 Task: Set text line limit of 30 in the notebook.
Action: Mouse moved to (18, 643)
Screenshot: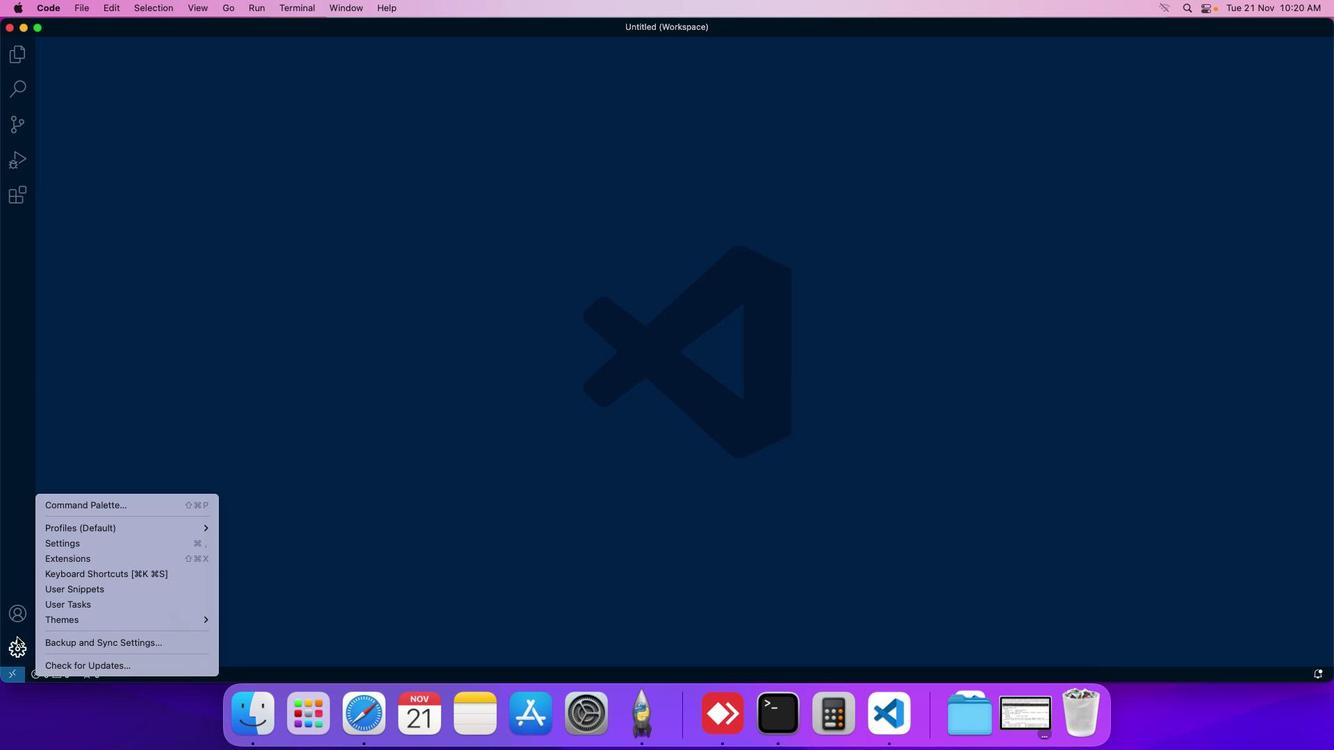 
Action: Mouse pressed left at (18, 643)
Screenshot: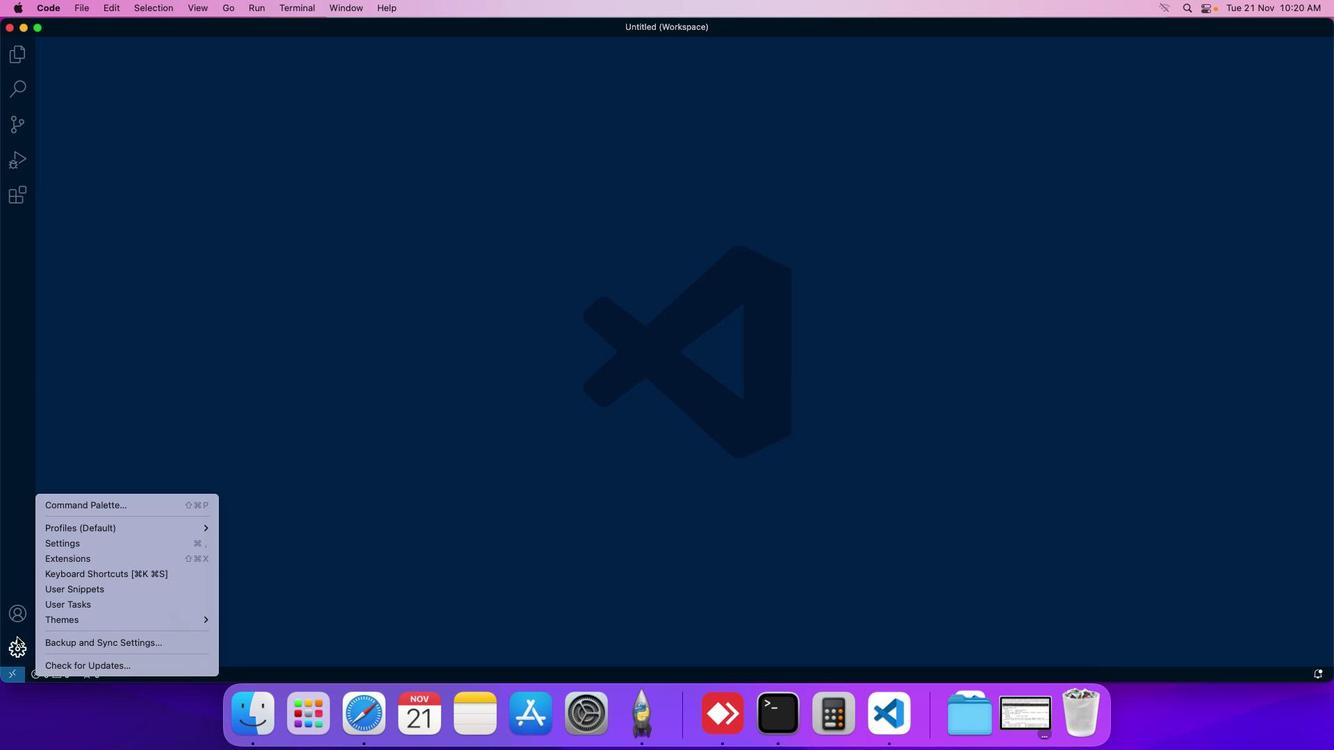 
Action: Mouse moved to (69, 547)
Screenshot: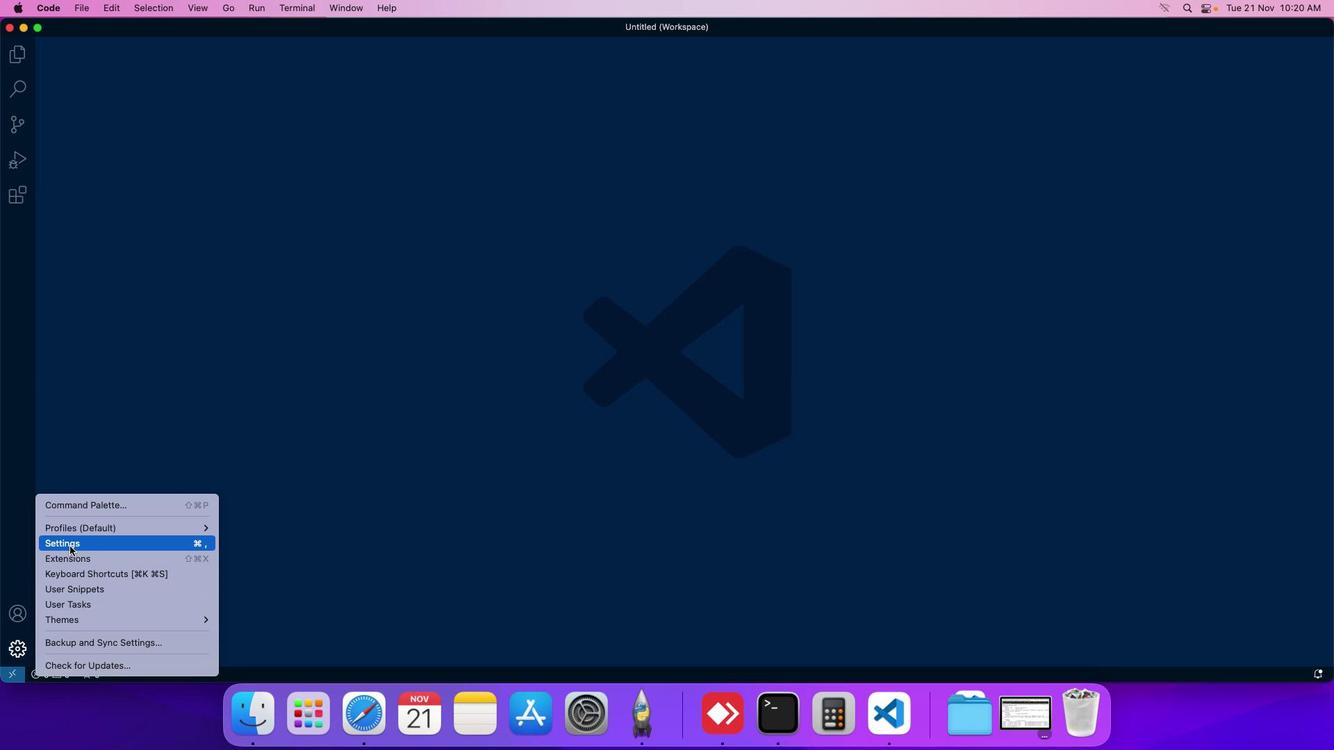 
Action: Mouse pressed left at (69, 547)
Screenshot: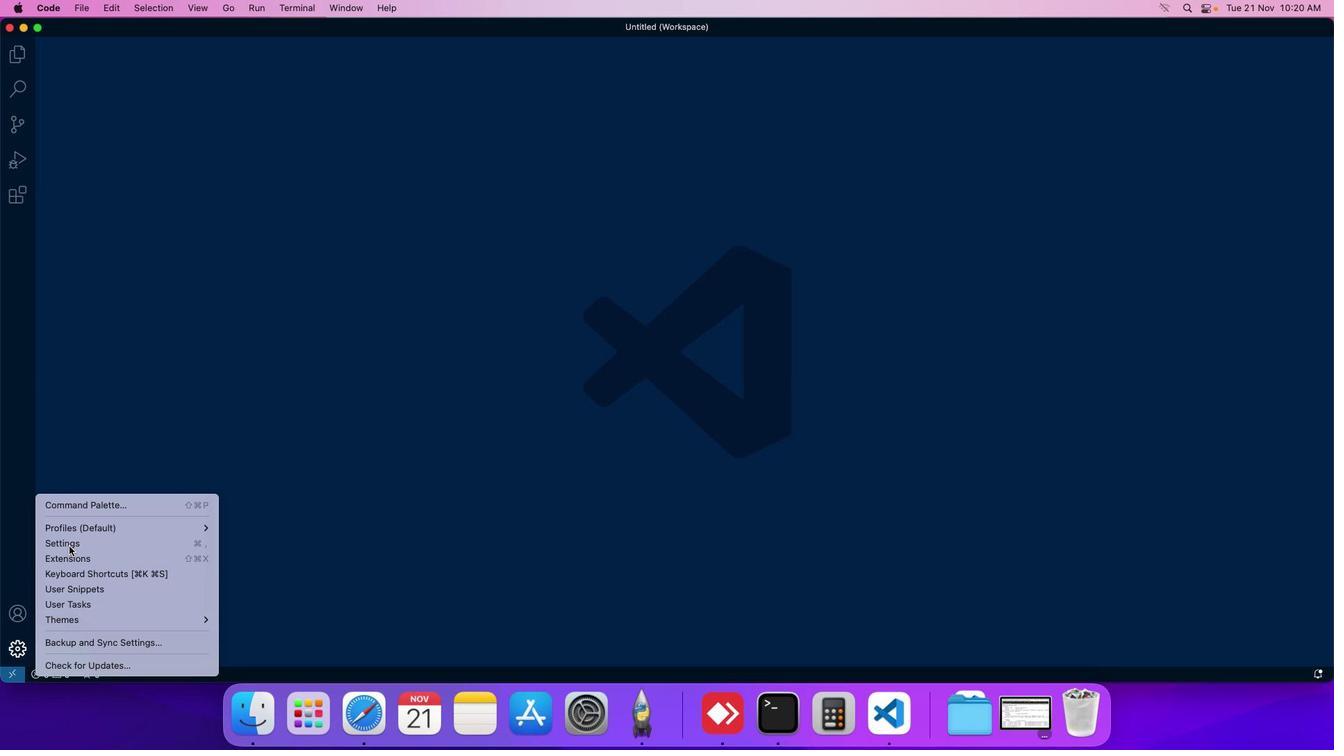 
Action: Mouse moved to (308, 120)
Screenshot: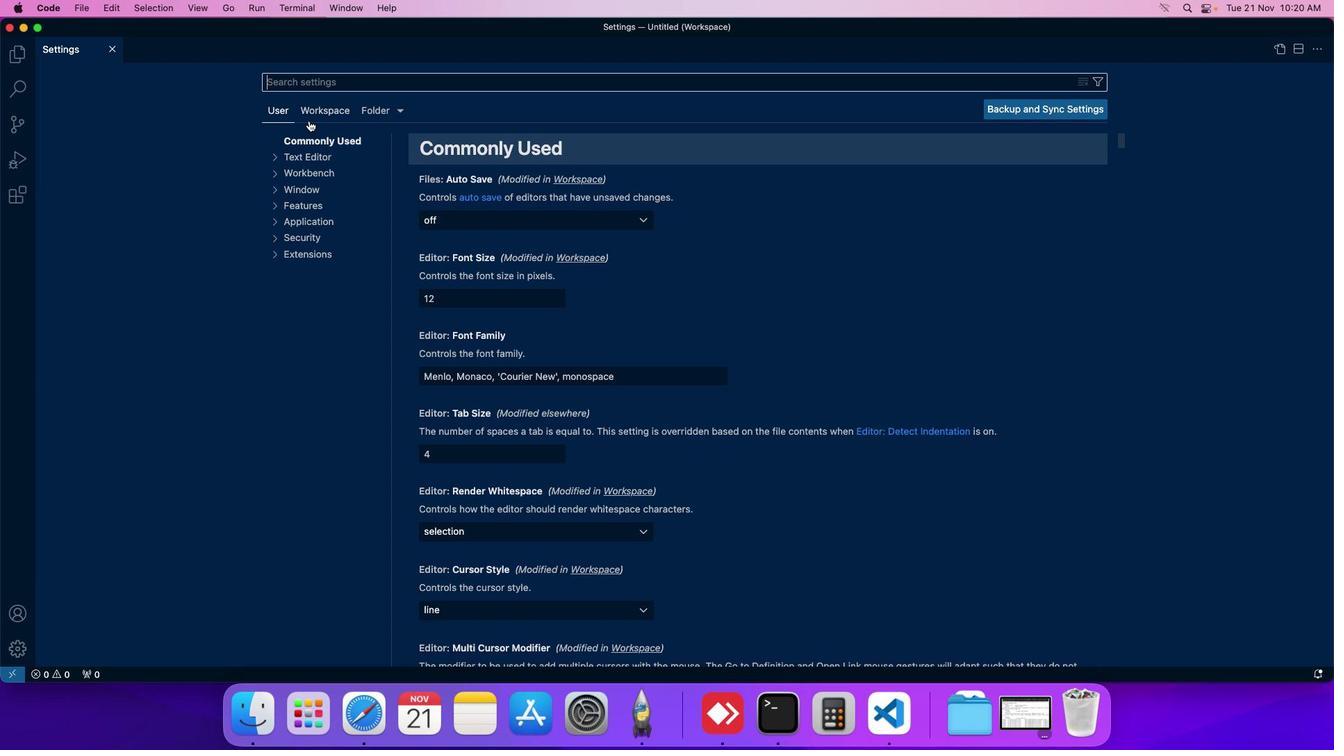 
Action: Mouse pressed left at (308, 120)
Screenshot: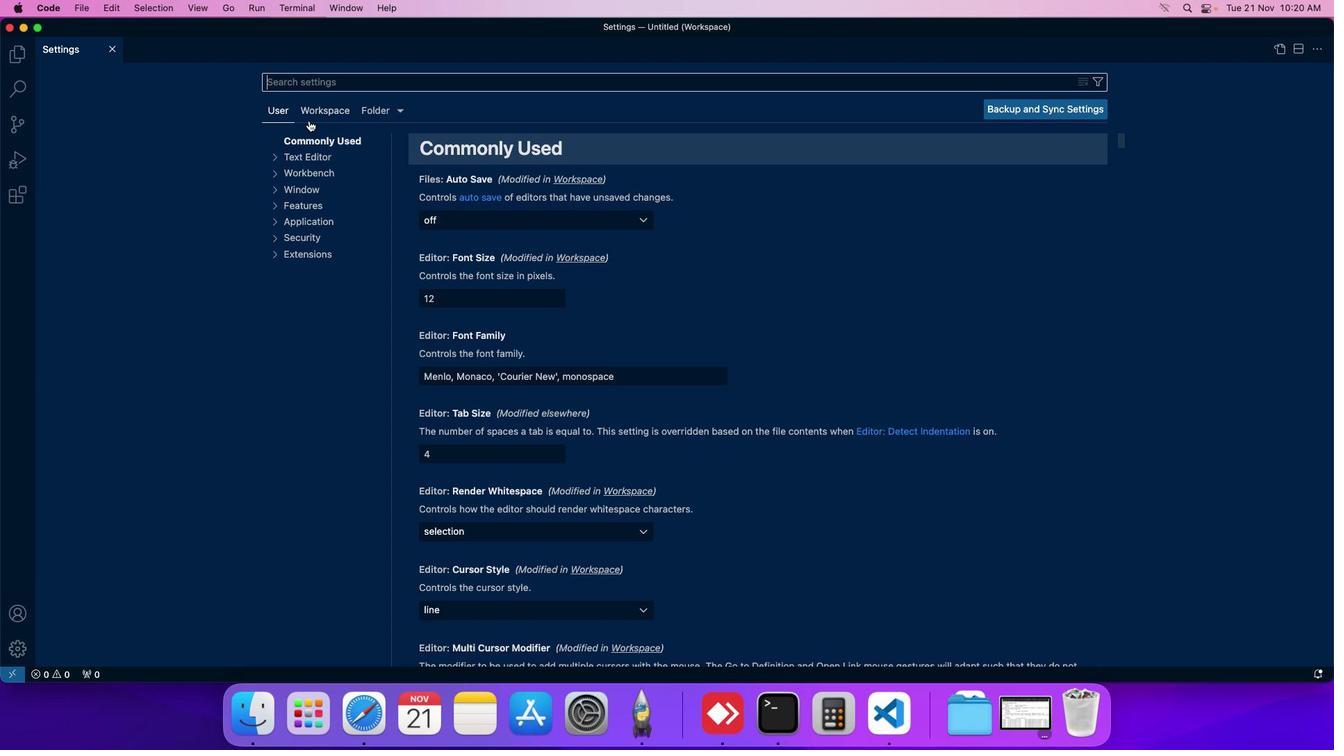 
Action: Mouse moved to (316, 205)
Screenshot: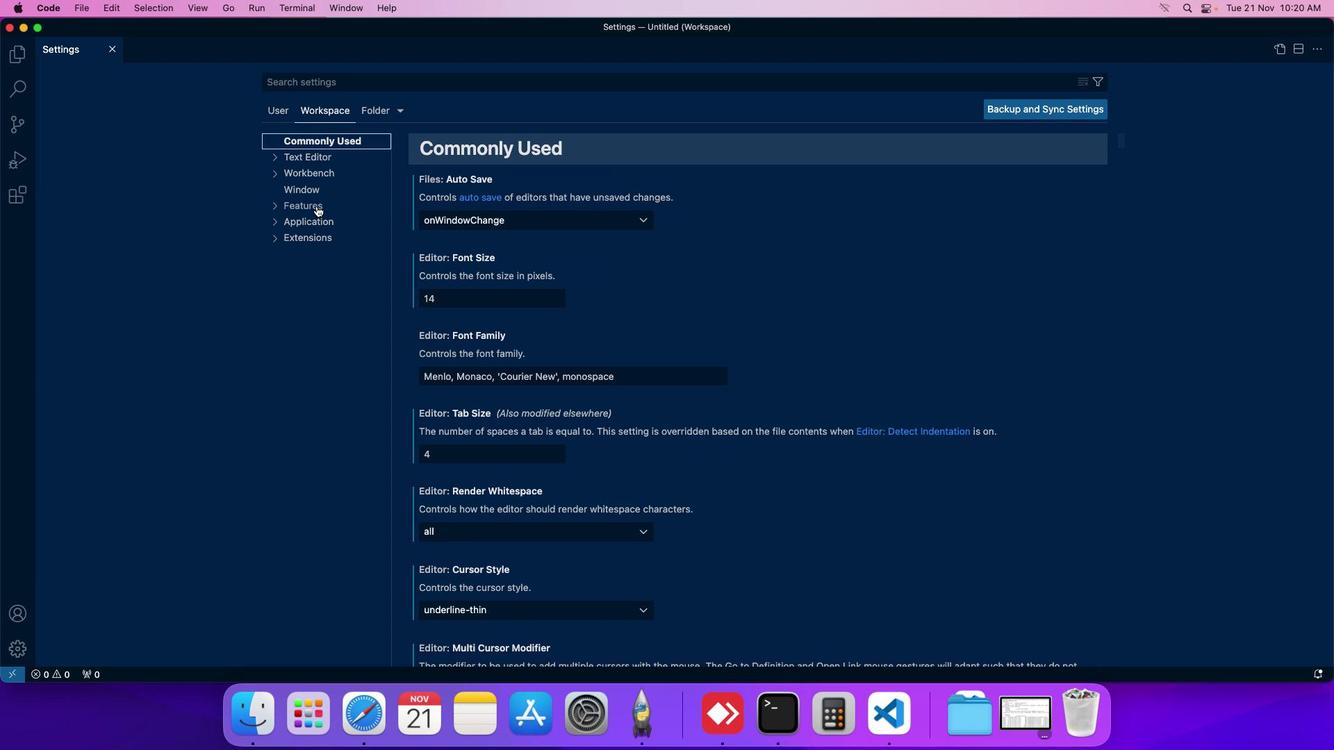
Action: Mouse pressed left at (316, 205)
Screenshot: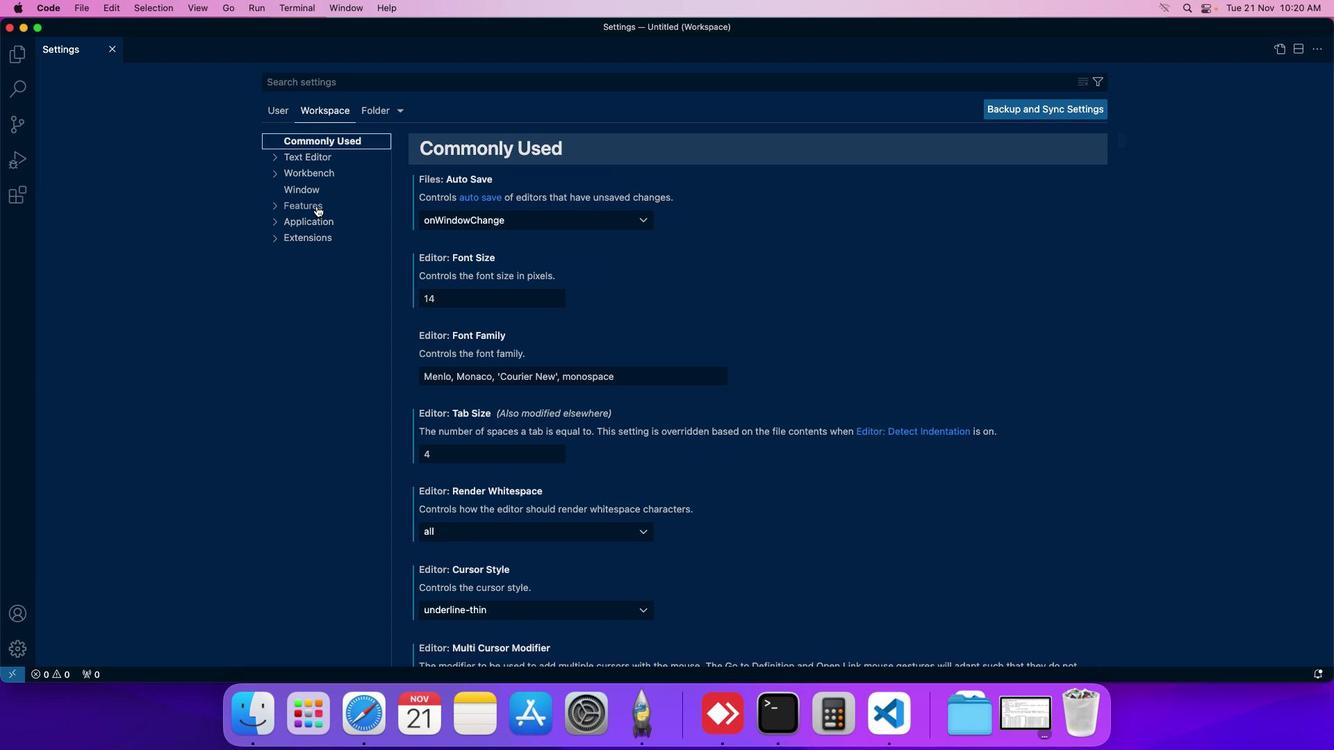 
Action: Mouse moved to (335, 448)
Screenshot: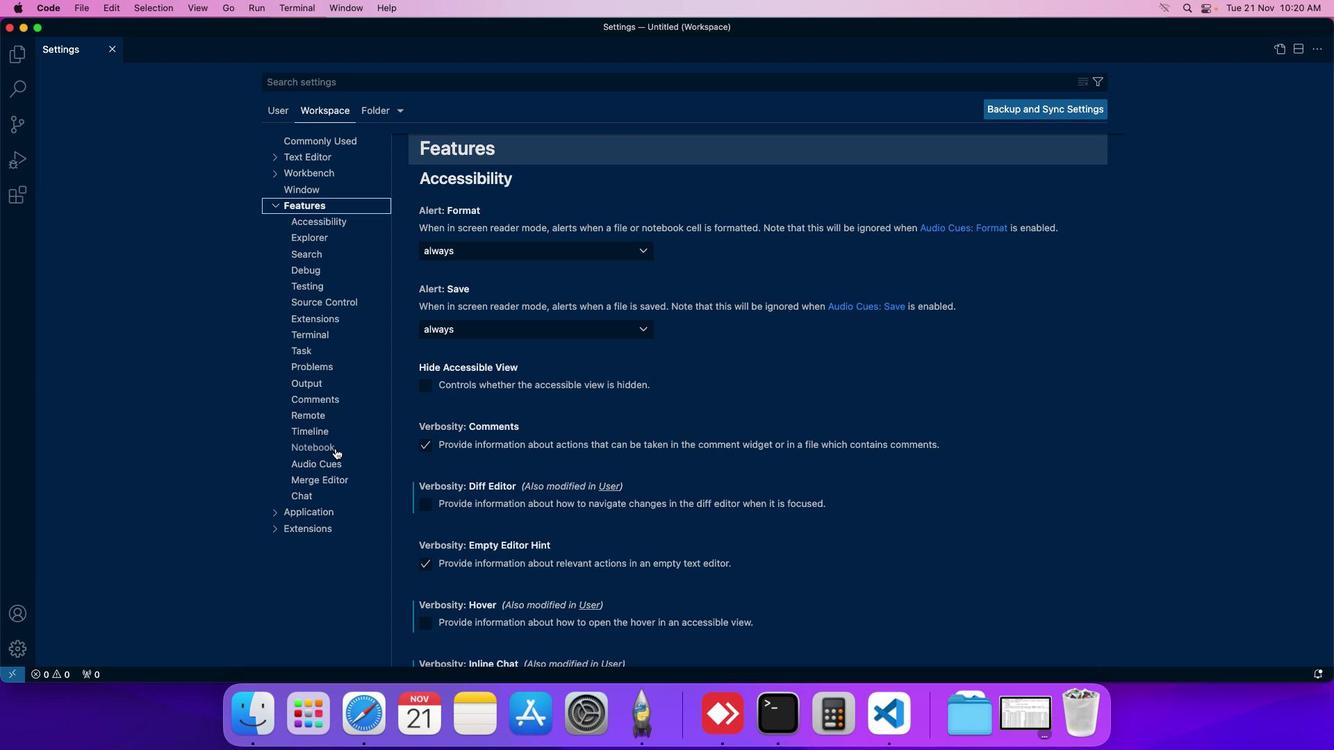 
Action: Mouse pressed left at (335, 448)
Screenshot: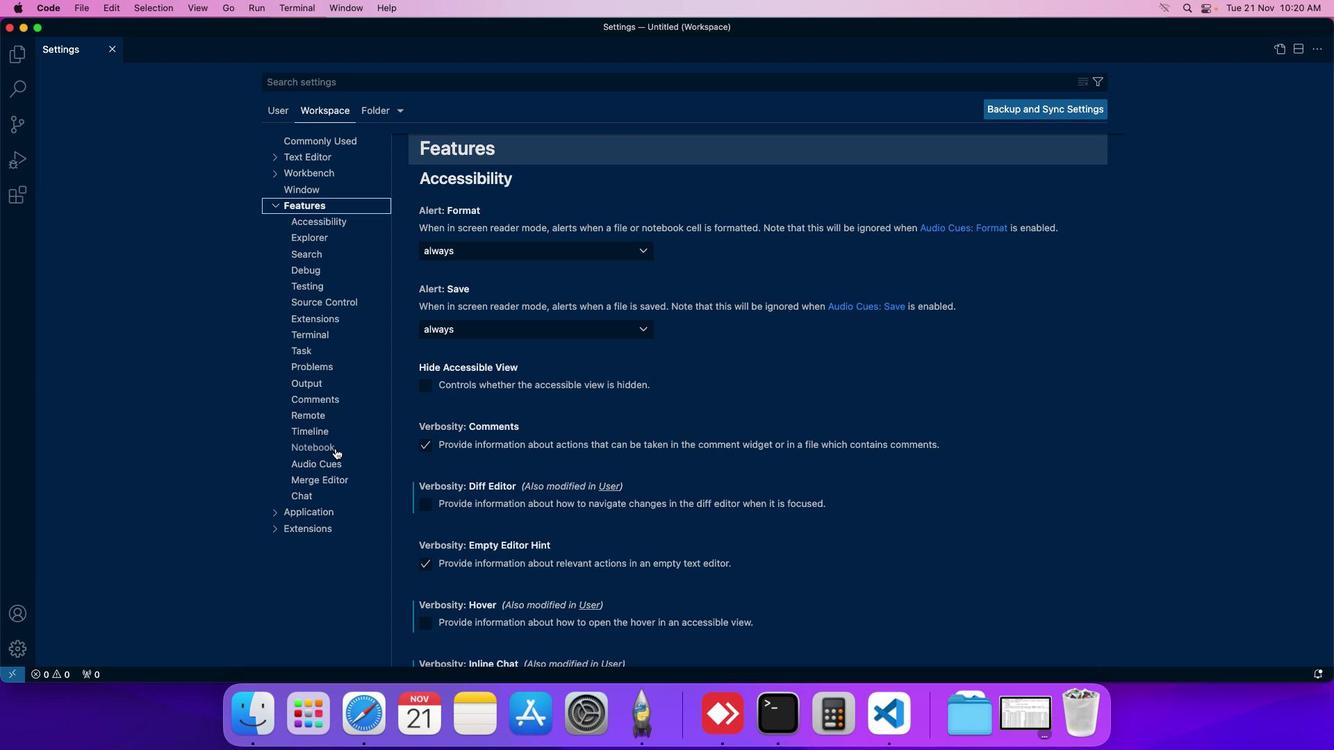
Action: Mouse moved to (510, 344)
Screenshot: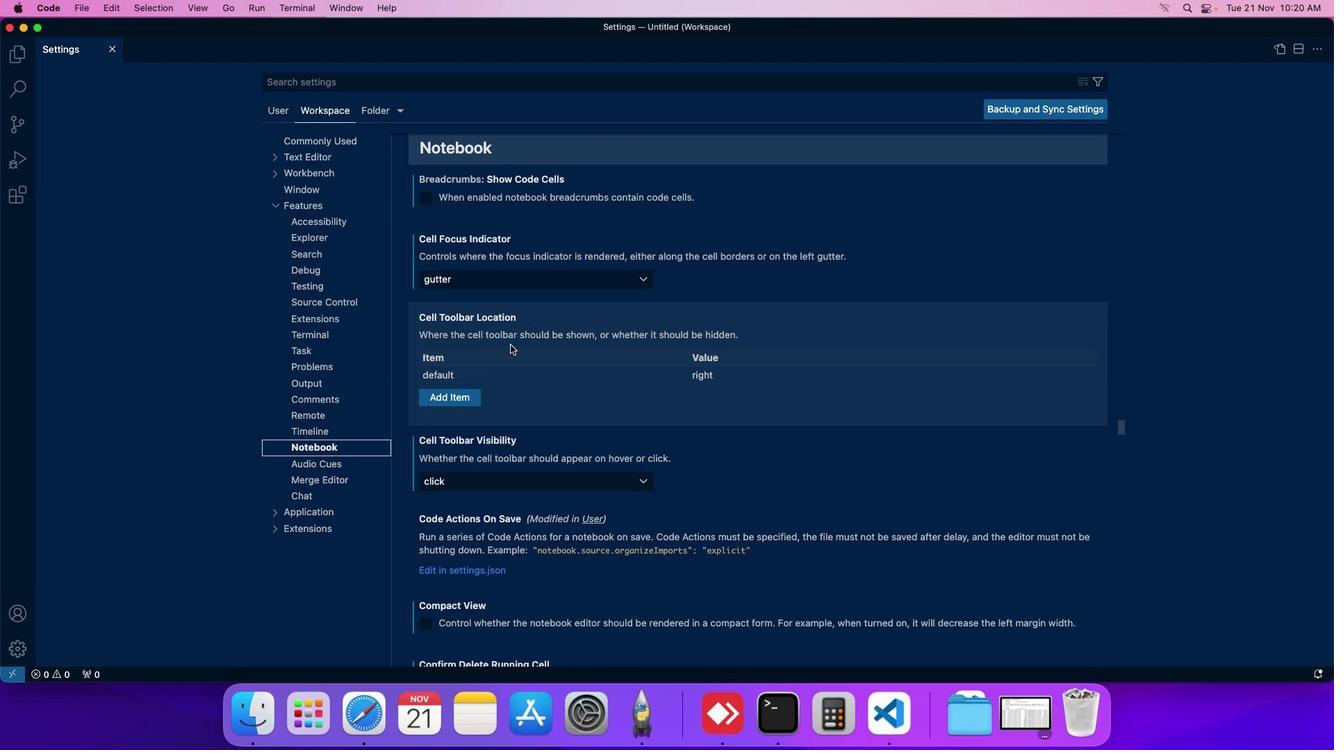 
Action: Mouse scrolled (510, 344) with delta (0, 0)
Screenshot: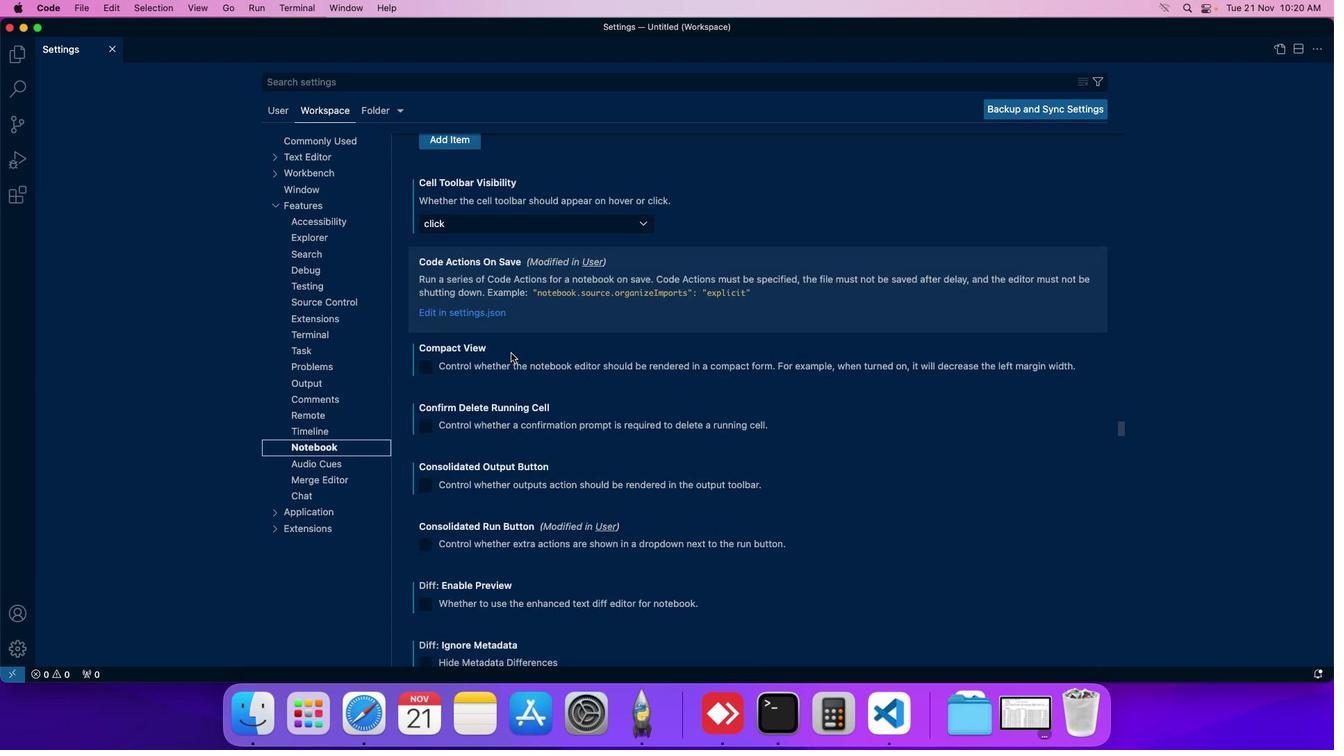
Action: Mouse moved to (511, 353)
Screenshot: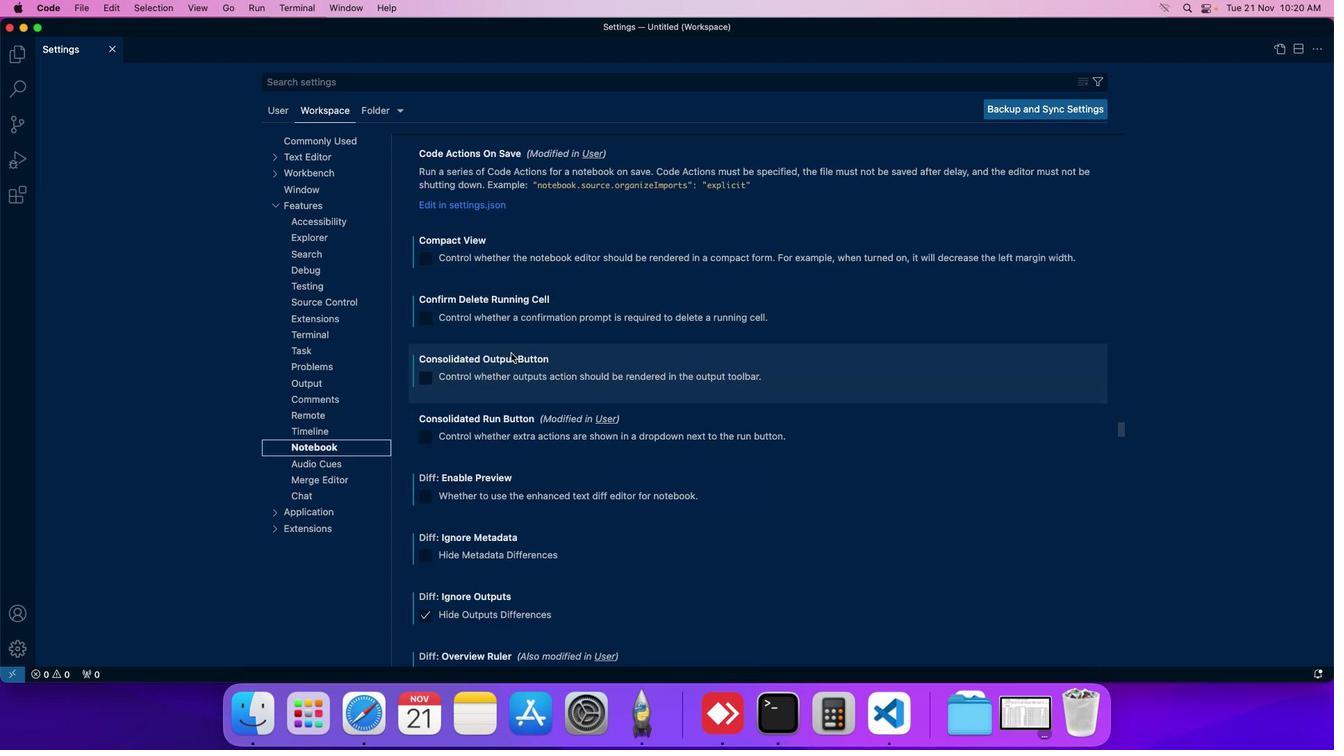 
Action: Mouse scrolled (511, 353) with delta (0, 0)
Screenshot: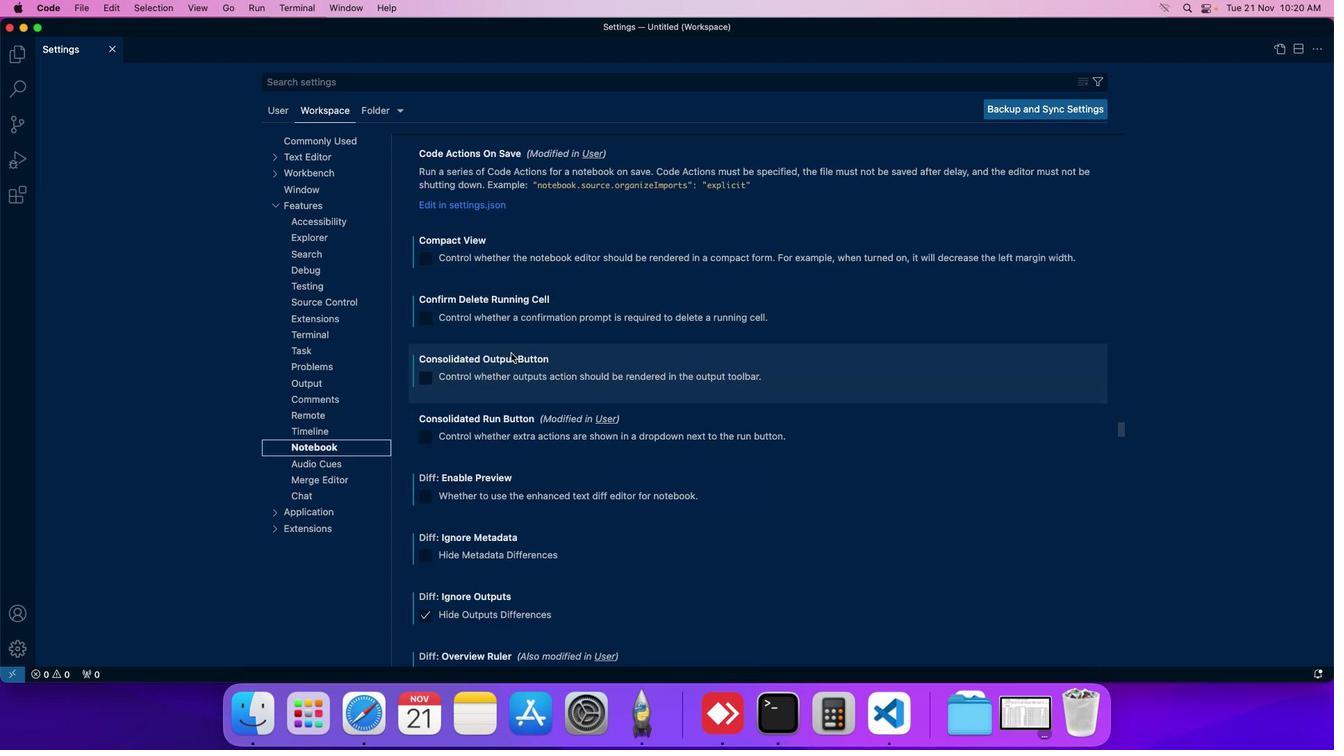 
Action: Mouse scrolled (511, 353) with delta (0, 0)
Screenshot: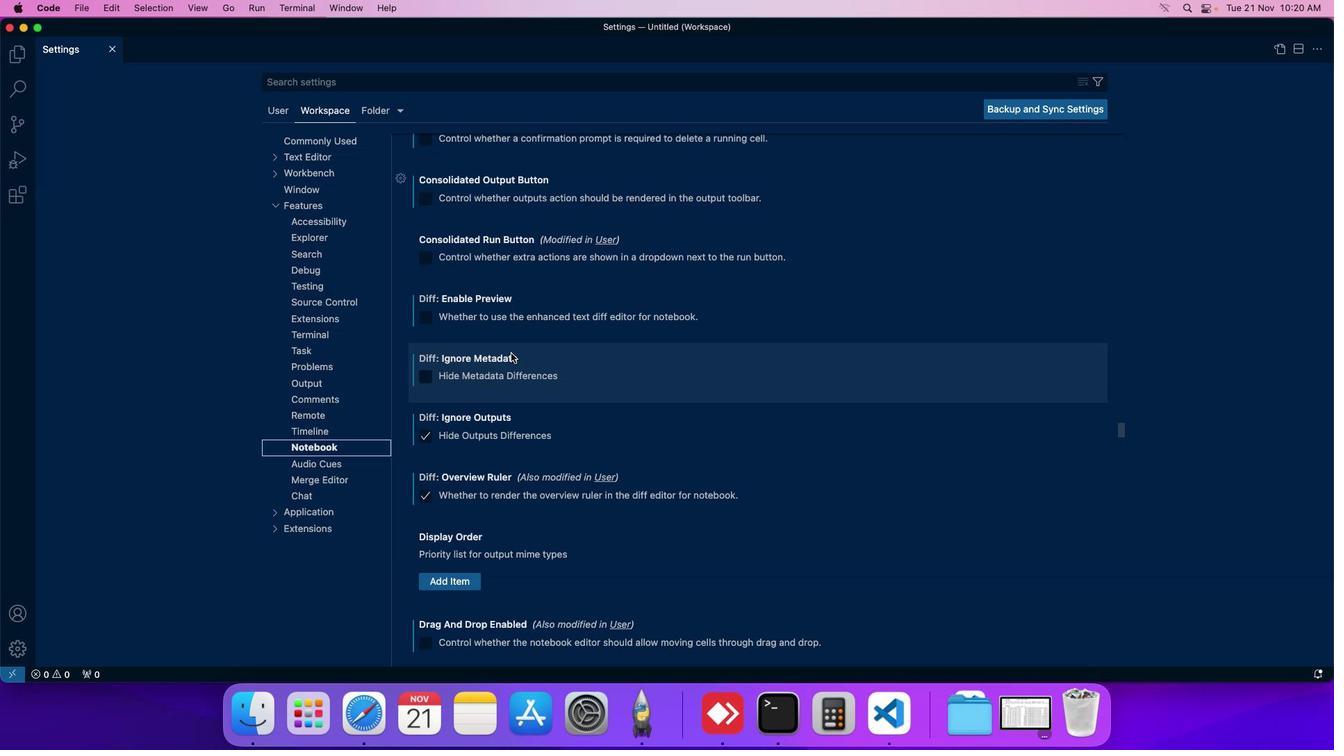 
Action: Mouse scrolled (511, 353) with delta (0, 0)
Screenshot: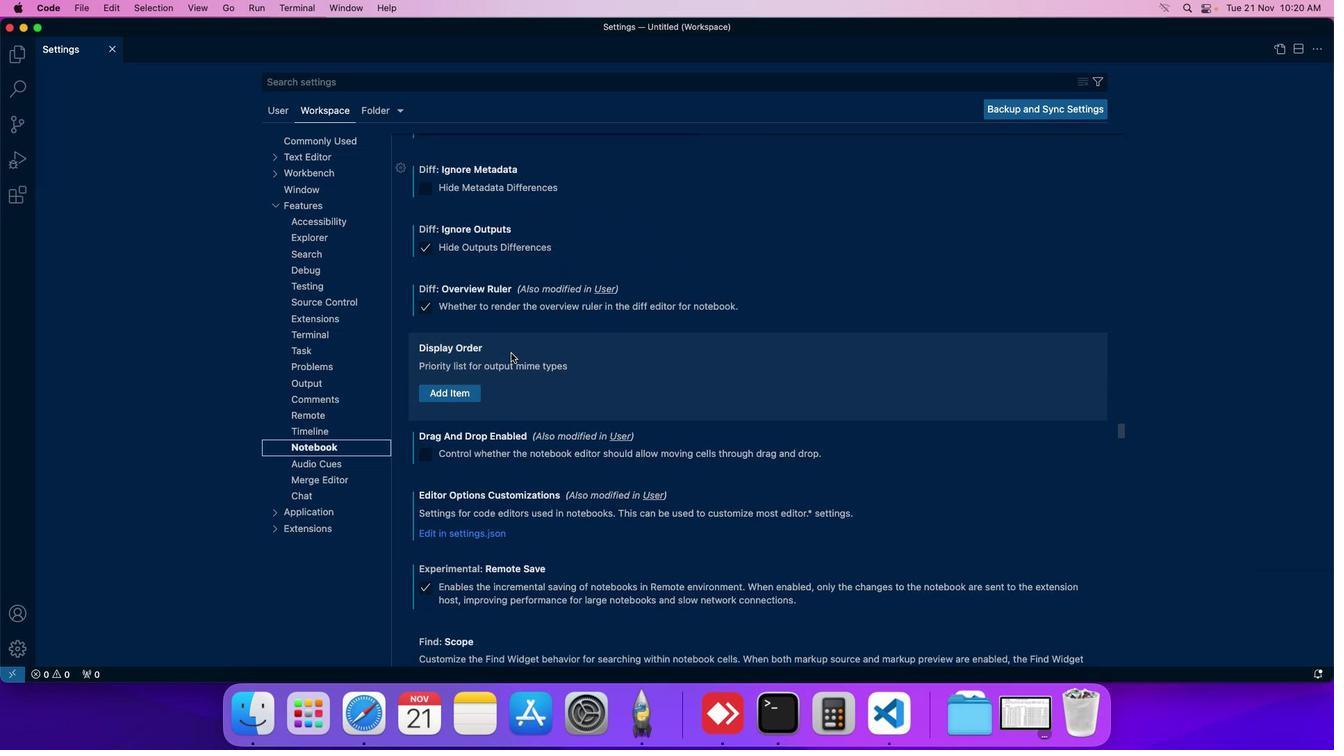
Action: Mouse scrolled (511, 353) with delta (0, 0)
Screenshot: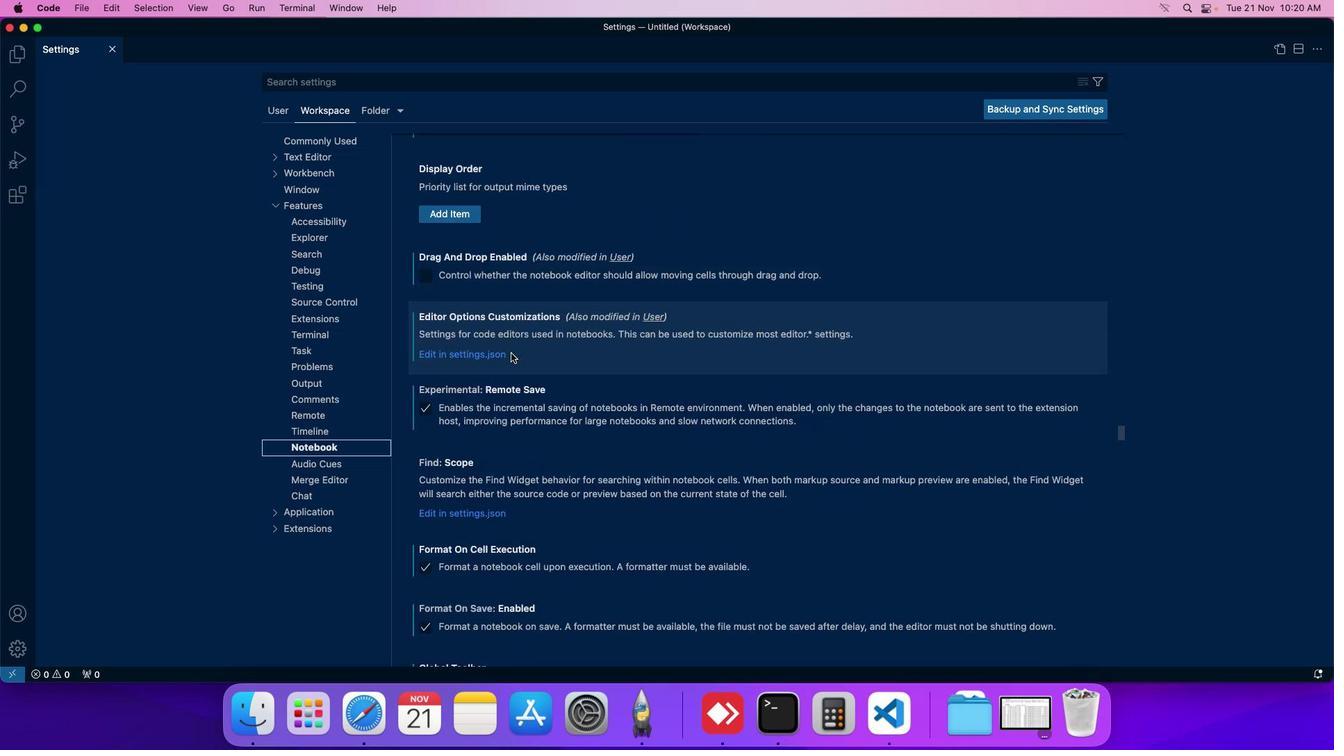 
Action: Mouse scrolled (511, 353) with delta (0, 0)
Screenshot: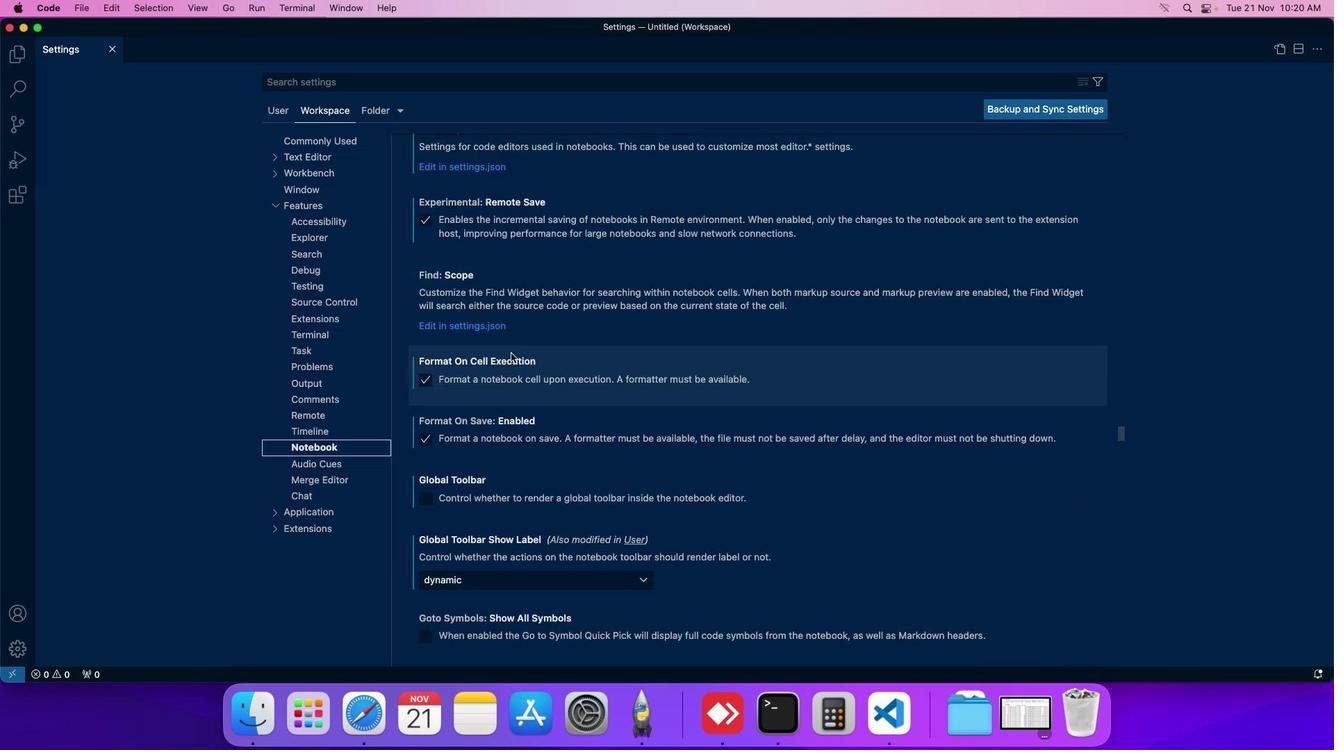 
Action: Mouse moved to (511, 353)
Screenshot: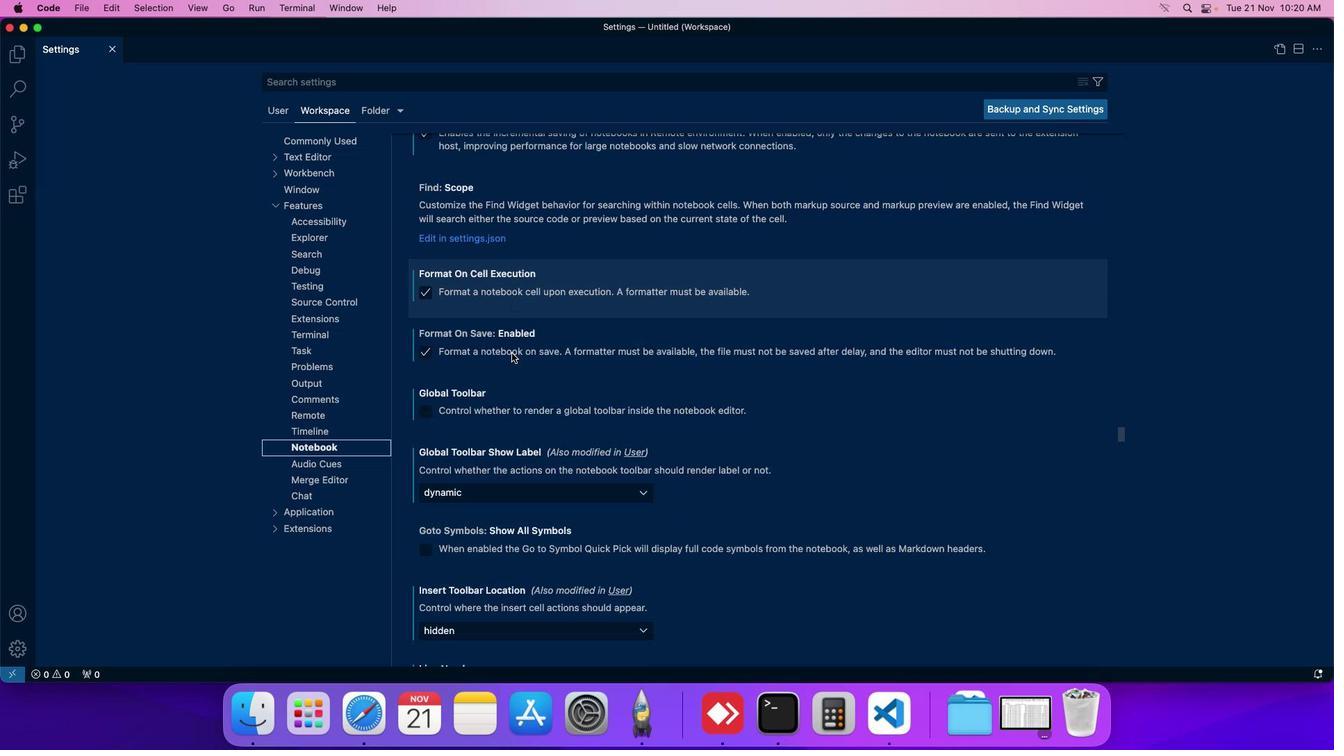 
Action: Mouse scrolled (511, 353) with delta (0, 0)
Screenshot: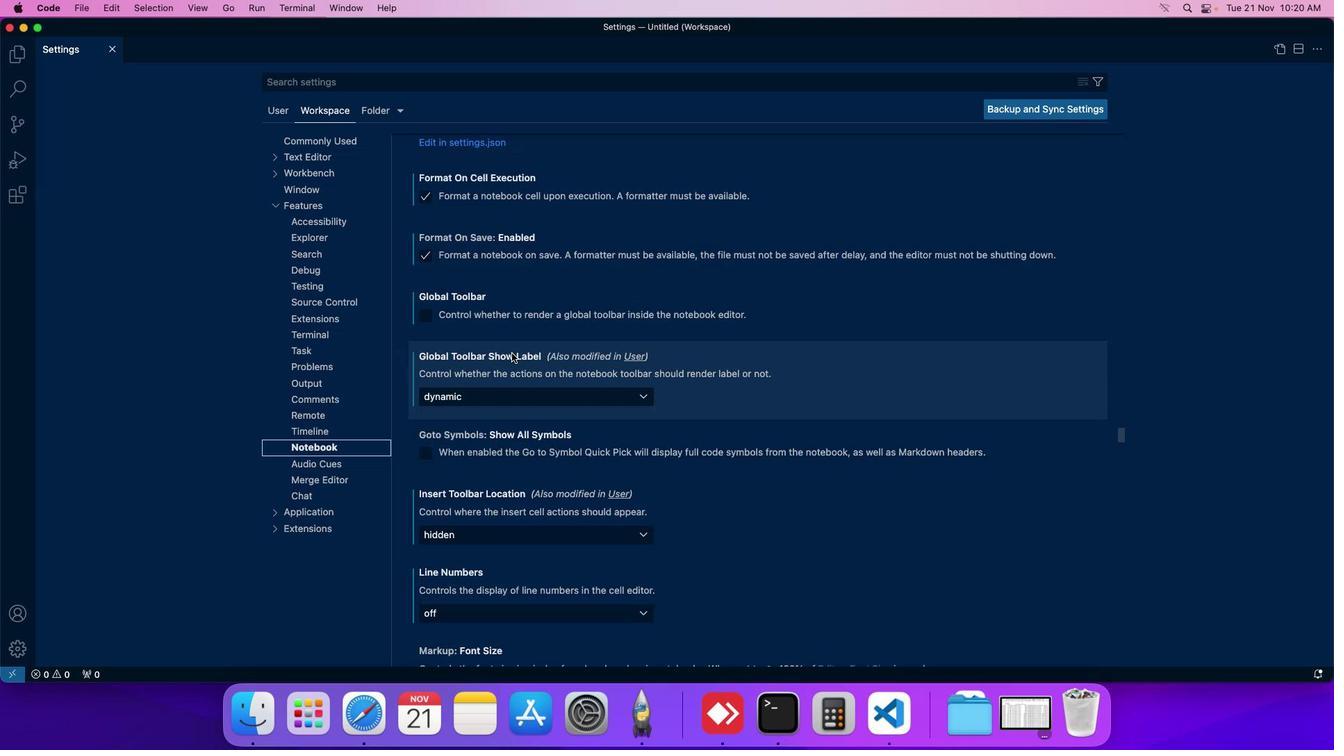 
Action: Mouse scrolled (511, 353) with delta (0, 0)
Screenshot: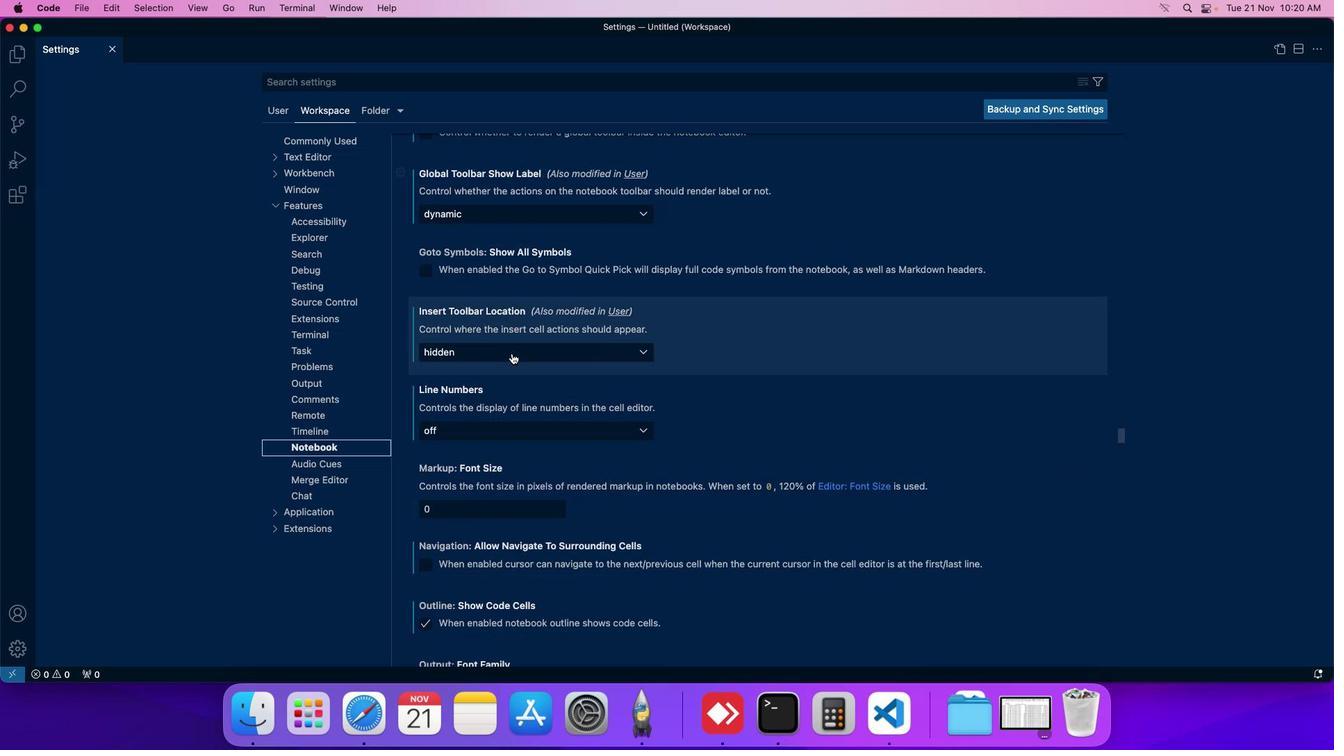 
Action: Mouse scrolled (511, 353) with delta (0, 0)
Screenshot: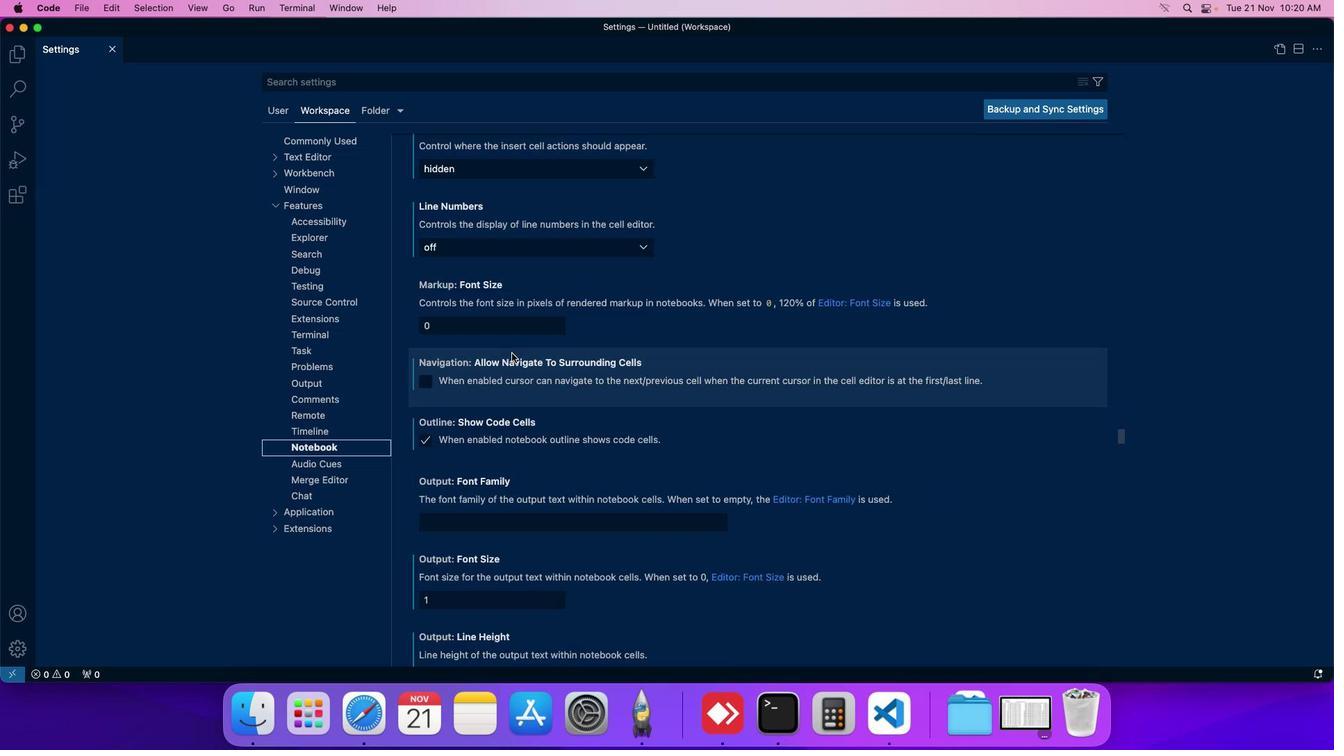 
Action: Mouse scrolled (511, 353) with delta (0, 0)
Screenshot: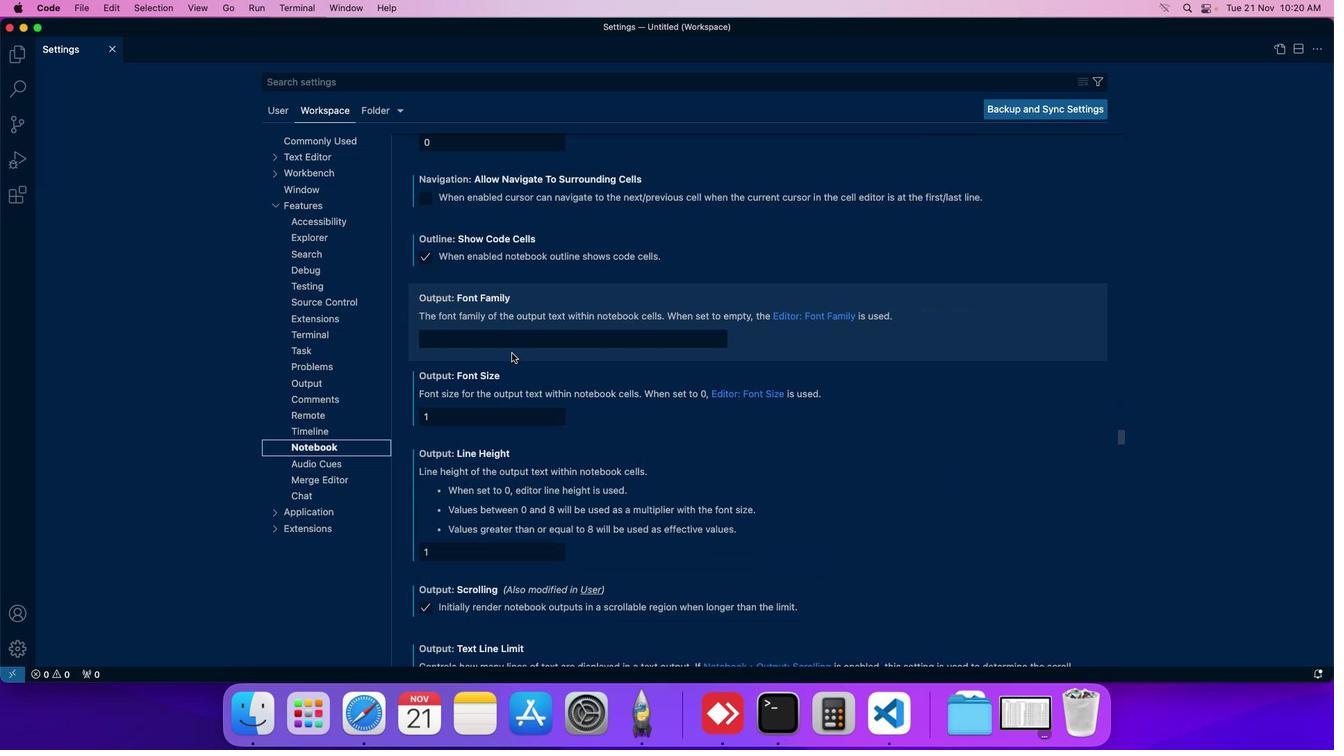 
Action: Mouse scrolled (511, 353) with delta (0, 0)
Screenshot: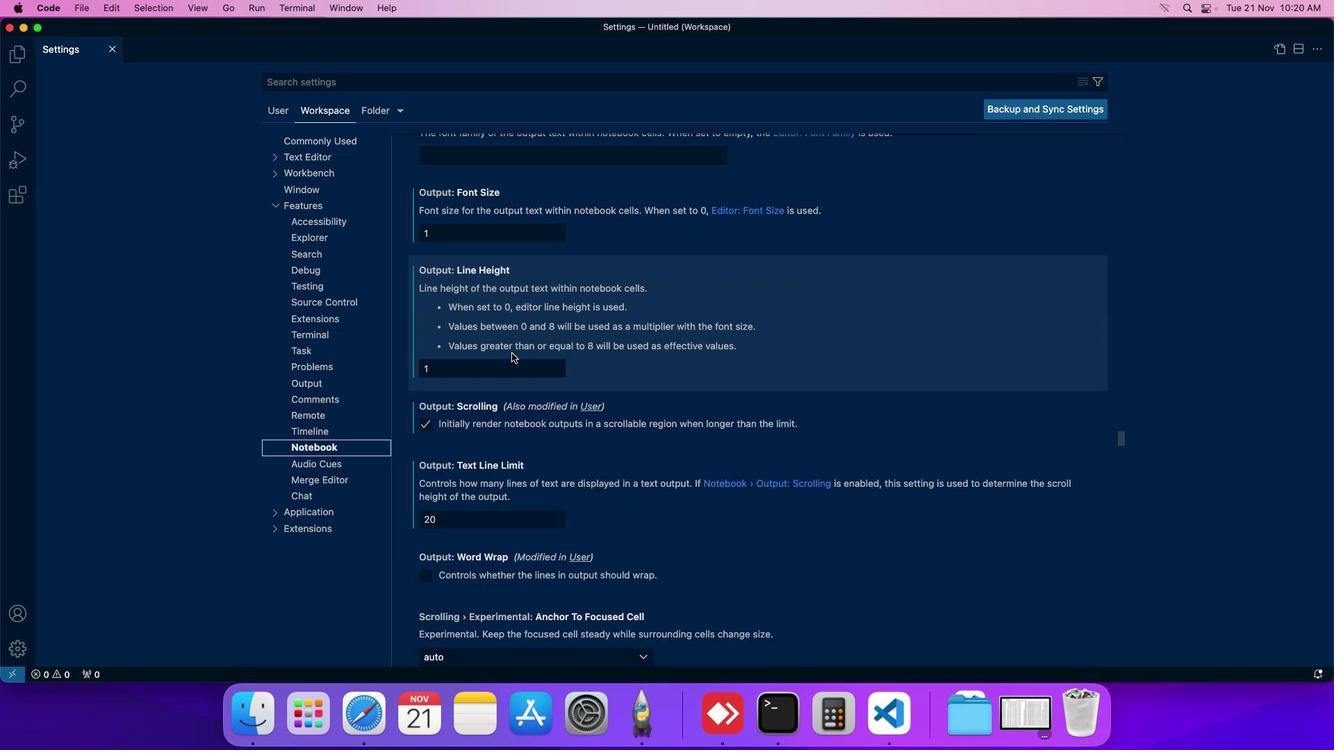 
Action: Mouse scrolled (511, 353) with delta (0, 0)
Screenshot: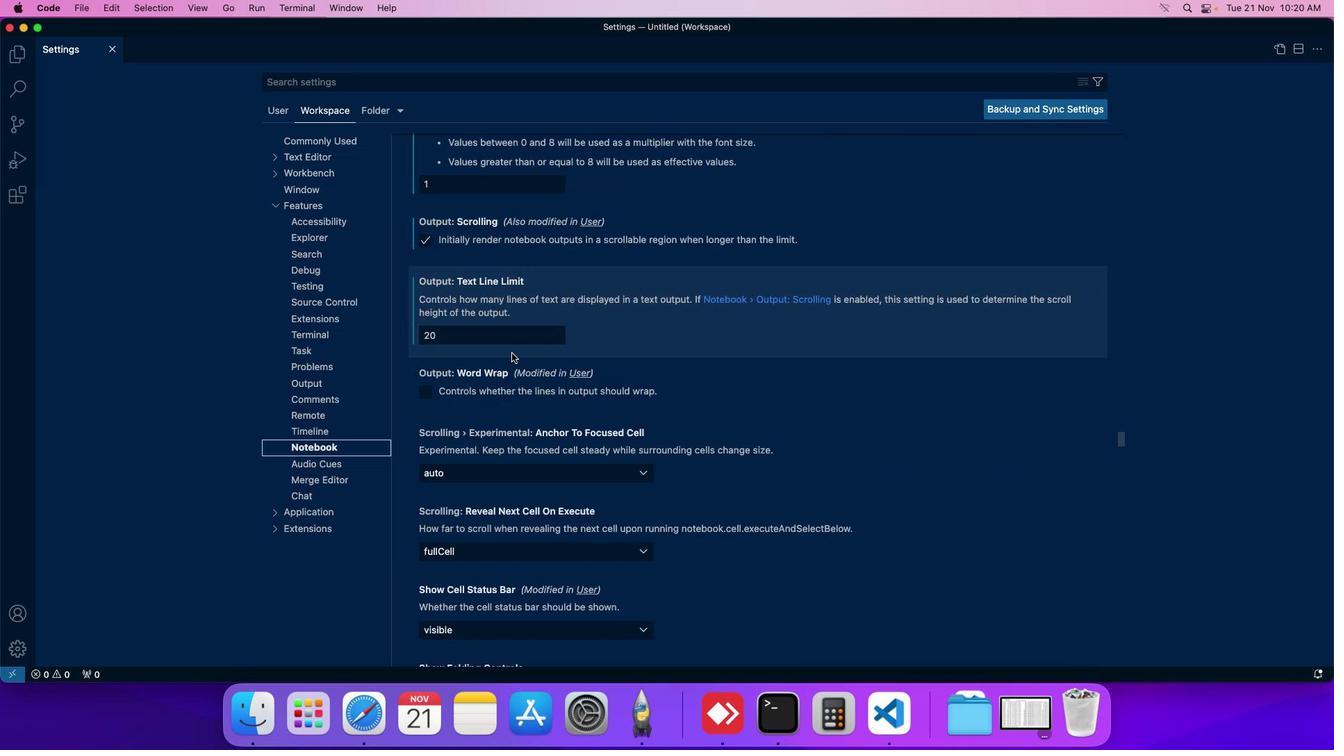 
Action: Mouse moved to (511, 353)
Screenshot: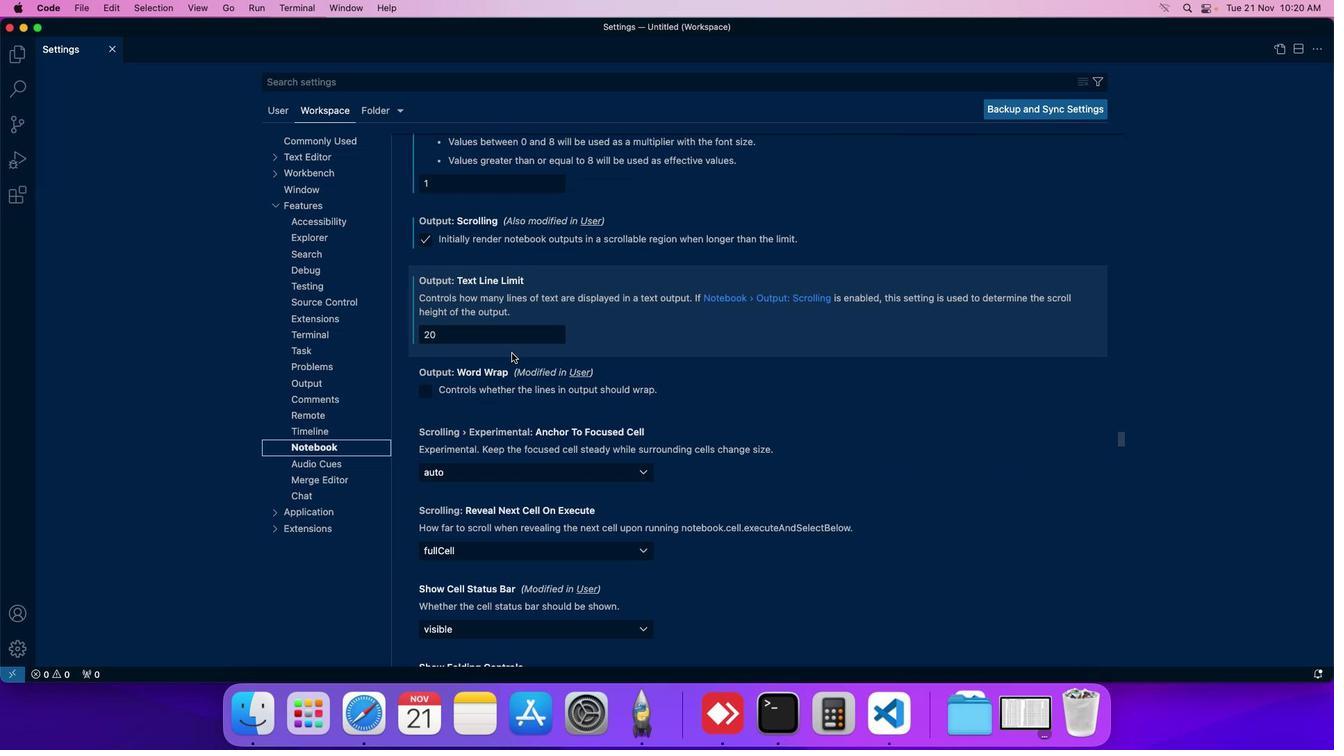 
Action: Mouse scrolled (511, 353) with delta (0, 0)
Screenshot: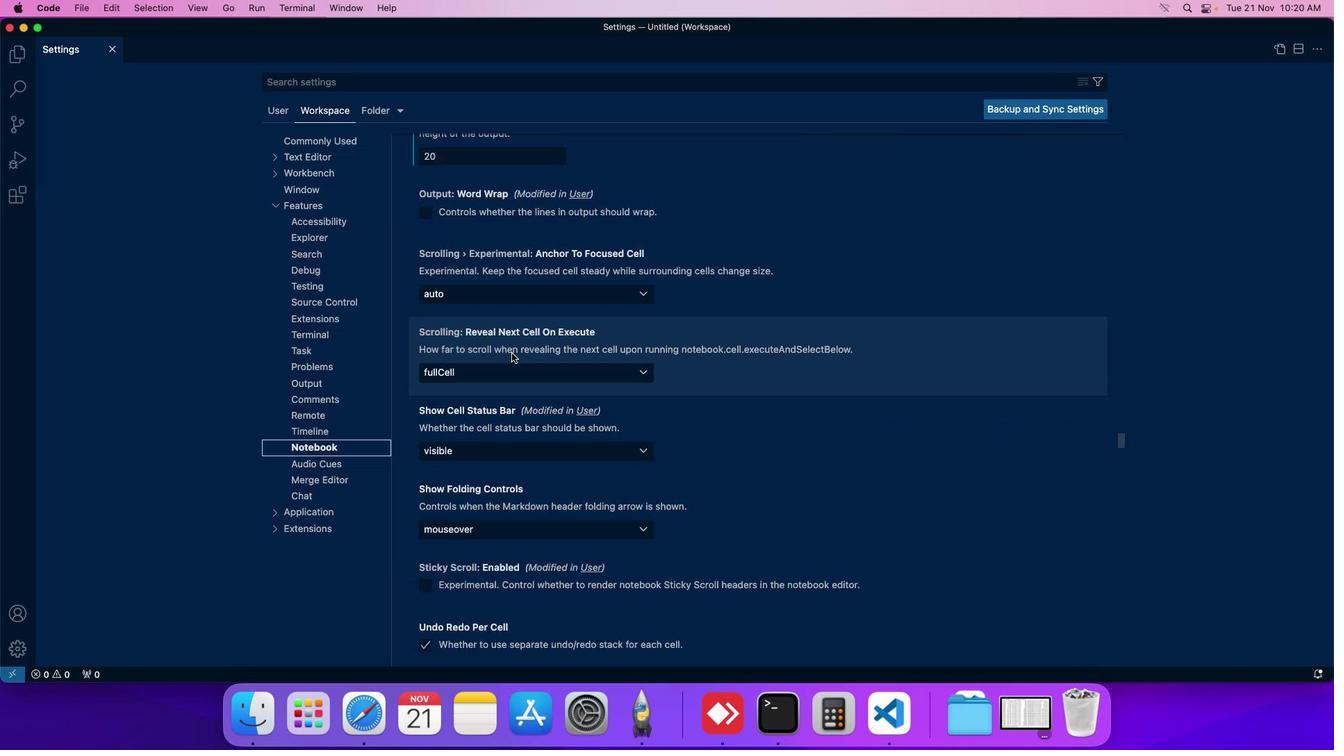 
Action: Mouse scrolled (511, 353) with delta (0, 0)
Screenshot: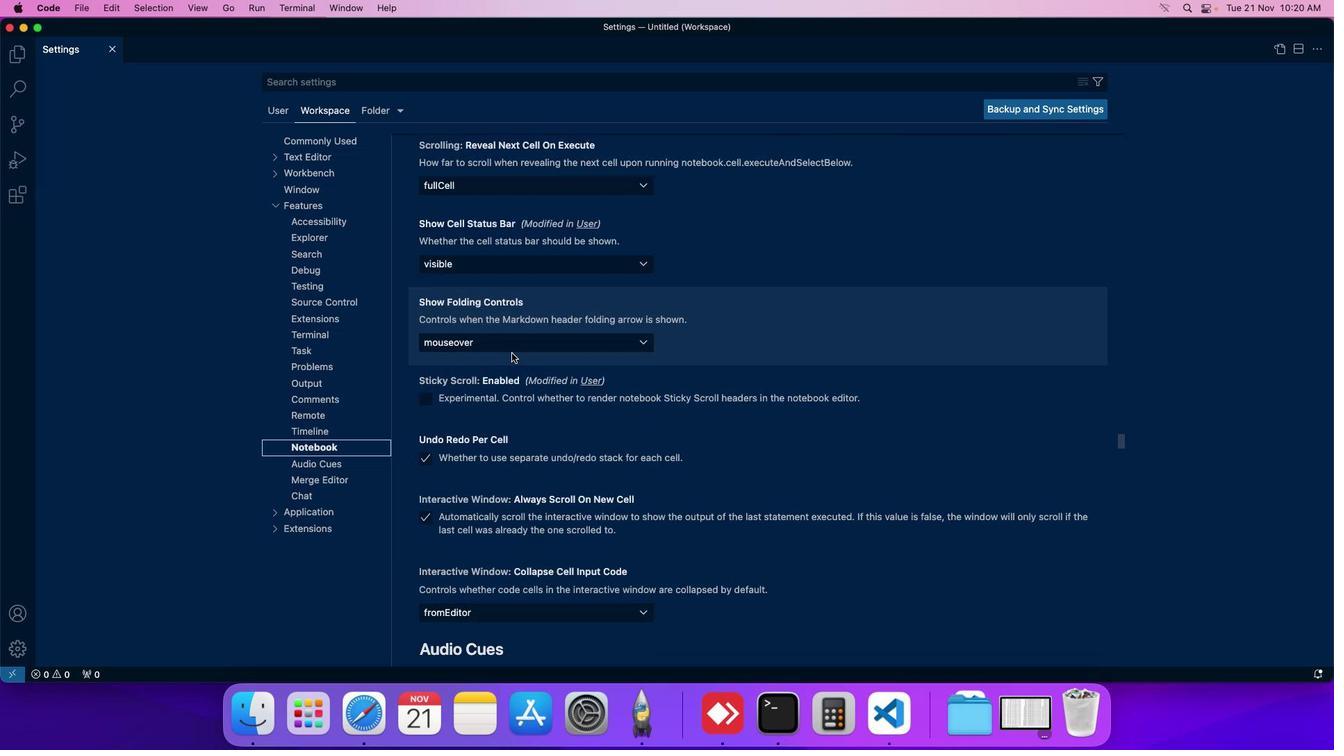
Action: Mouse moved to (511, 353)
Screenshot: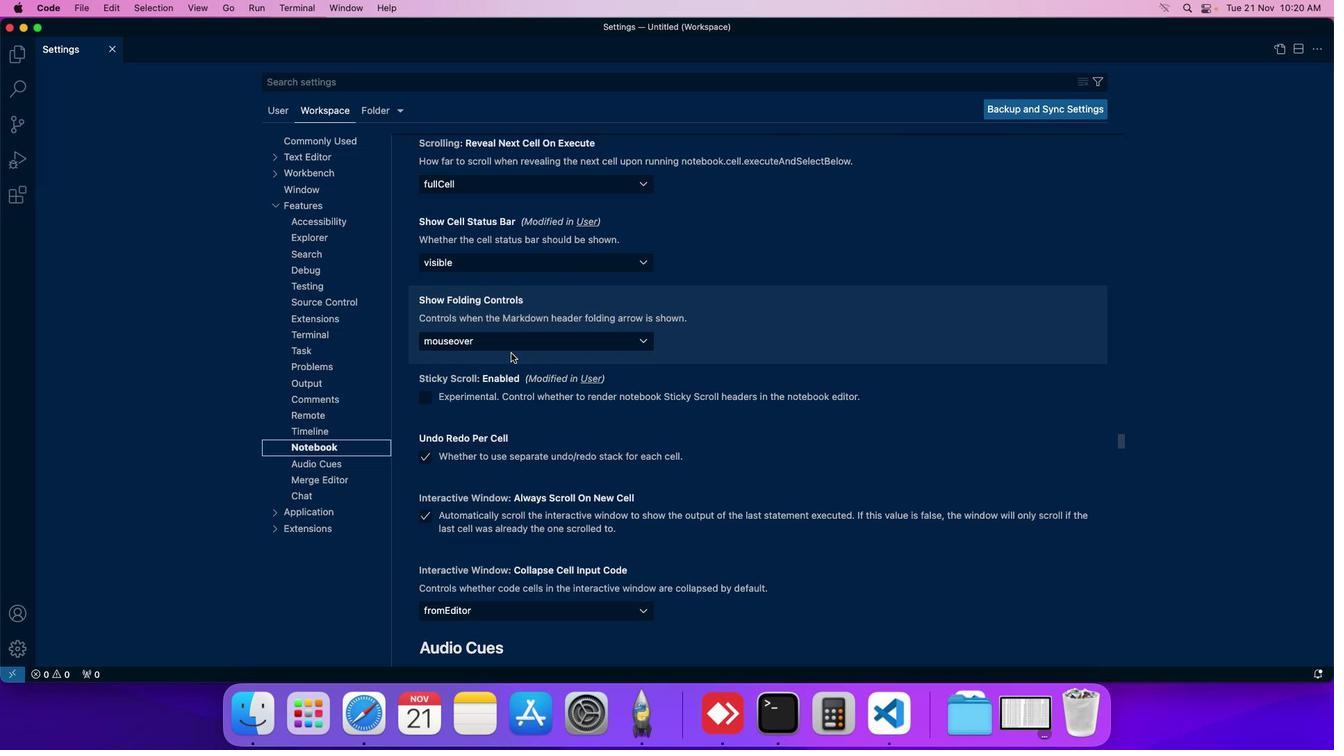 
Action: Mouse scrolled (511, 353) with delta (0, 0)
Screenshot: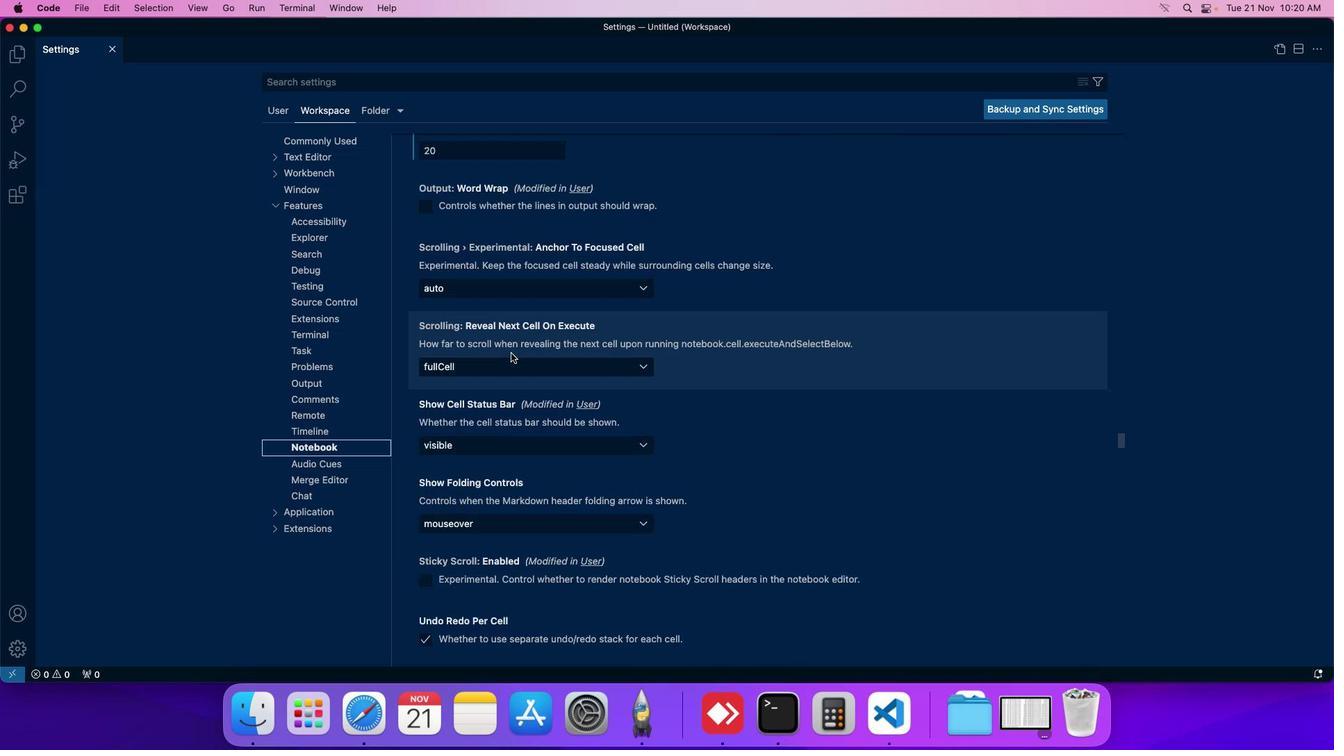 
Action: Mouse moved to (511, 353)
Screenshot: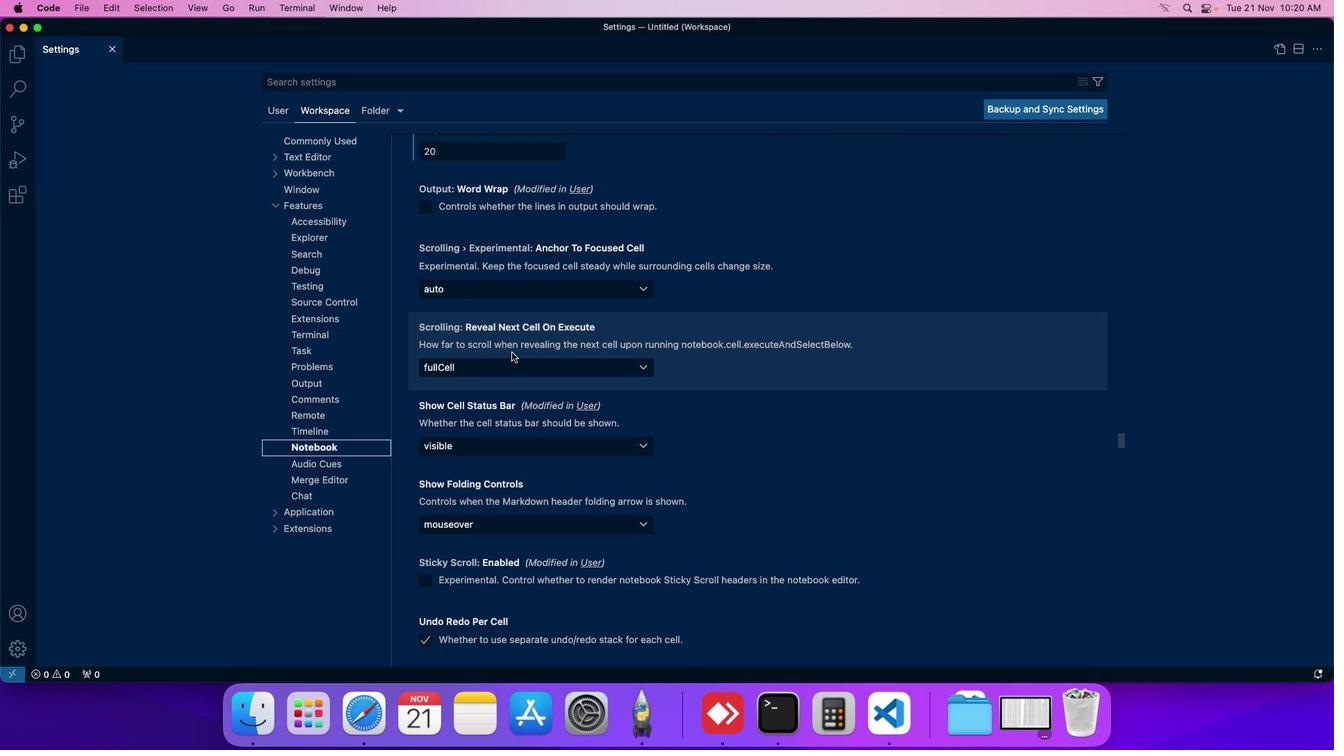 
Action: Mouse scrolled (511, 353) with delta (0, 0)
Screenshot: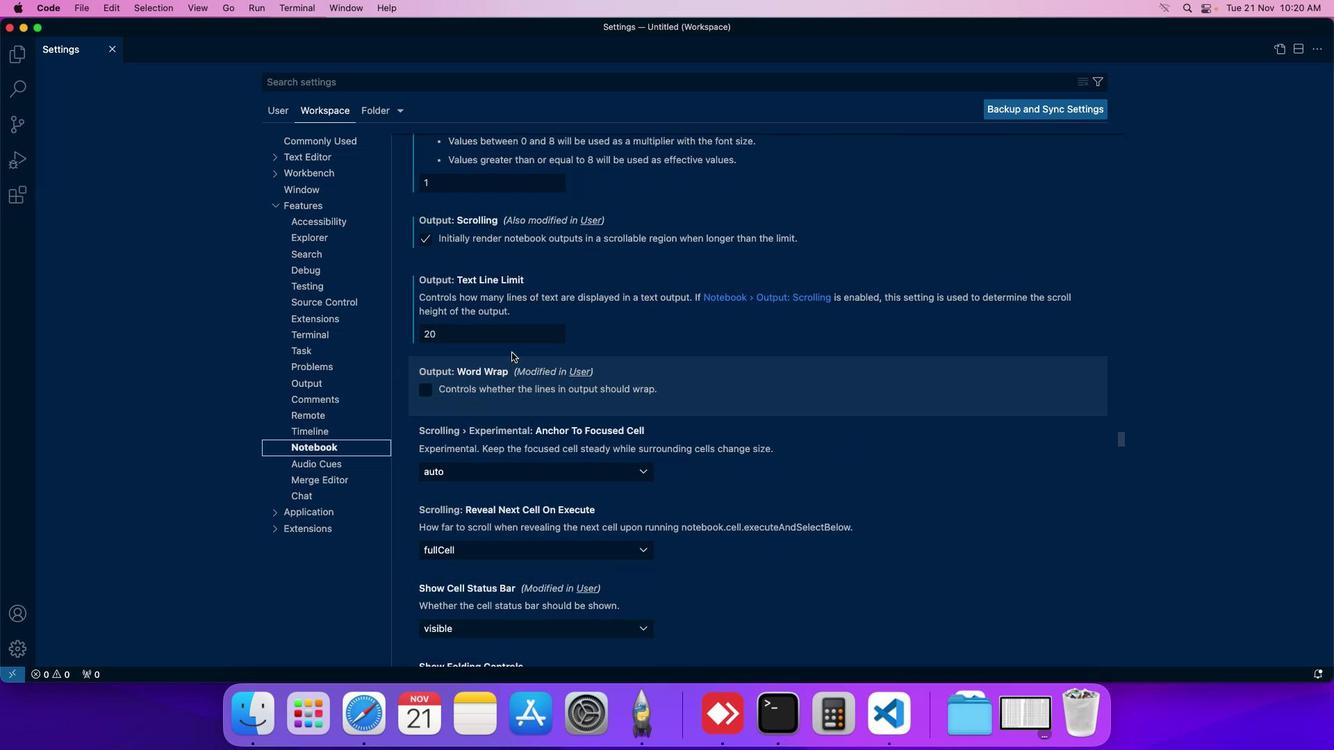 
Action: Mouse moved to (483, 342)
Screenshot: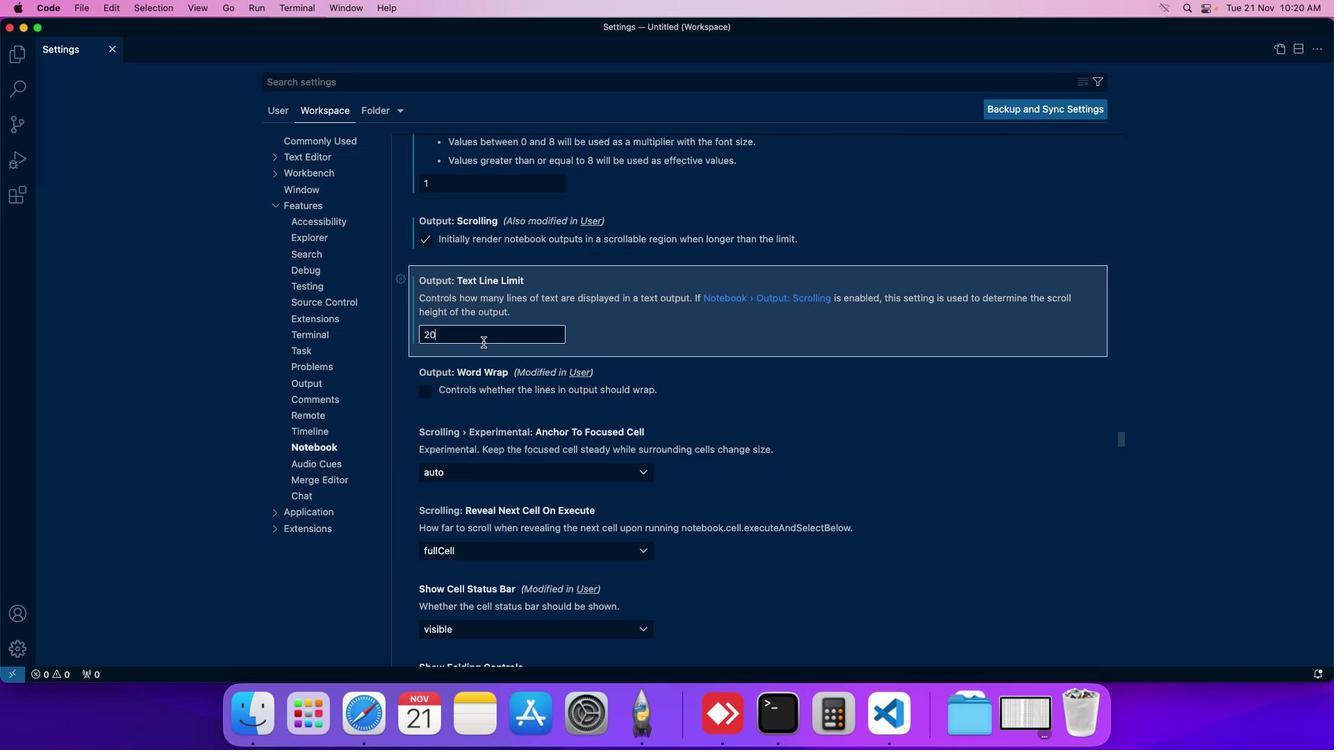 
Action: Mouse pressed left at (483, 342)
Screenshot: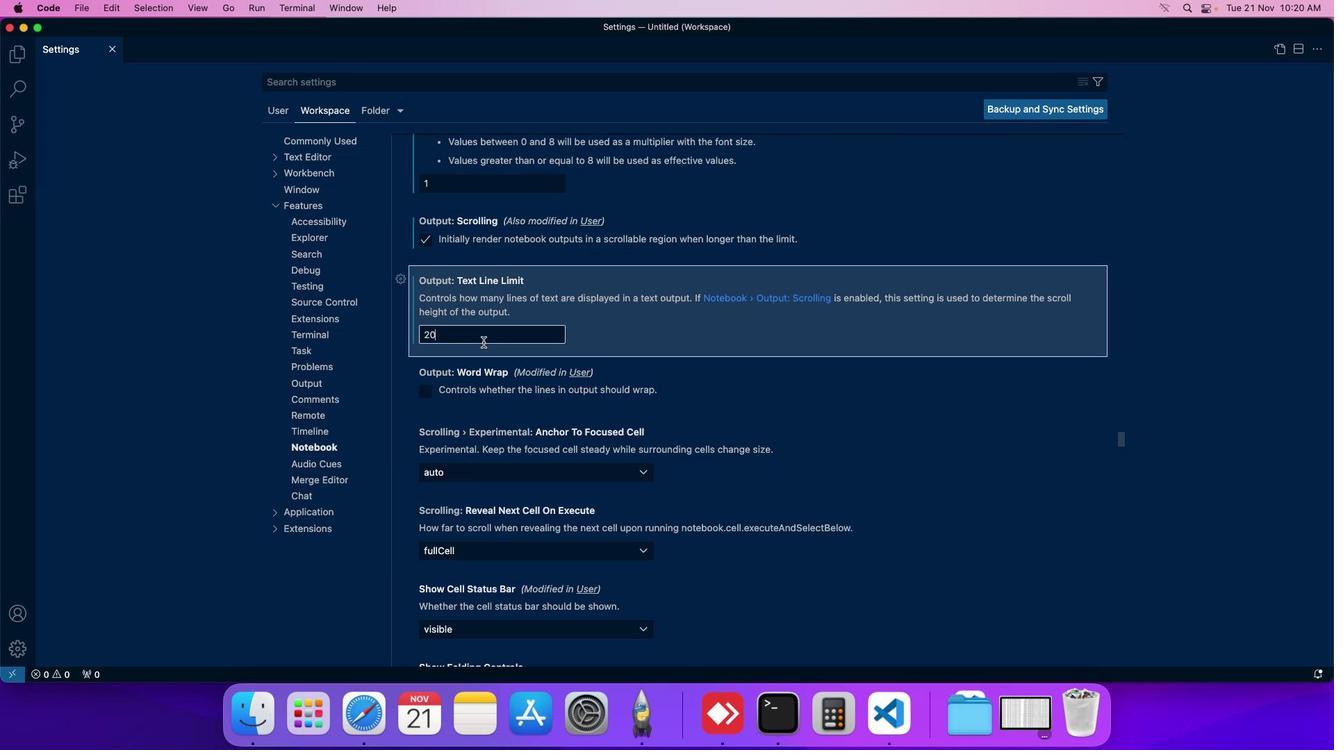 
Action: Key pressed Key.backspaceKey.backspace'3''0'
Screenshot: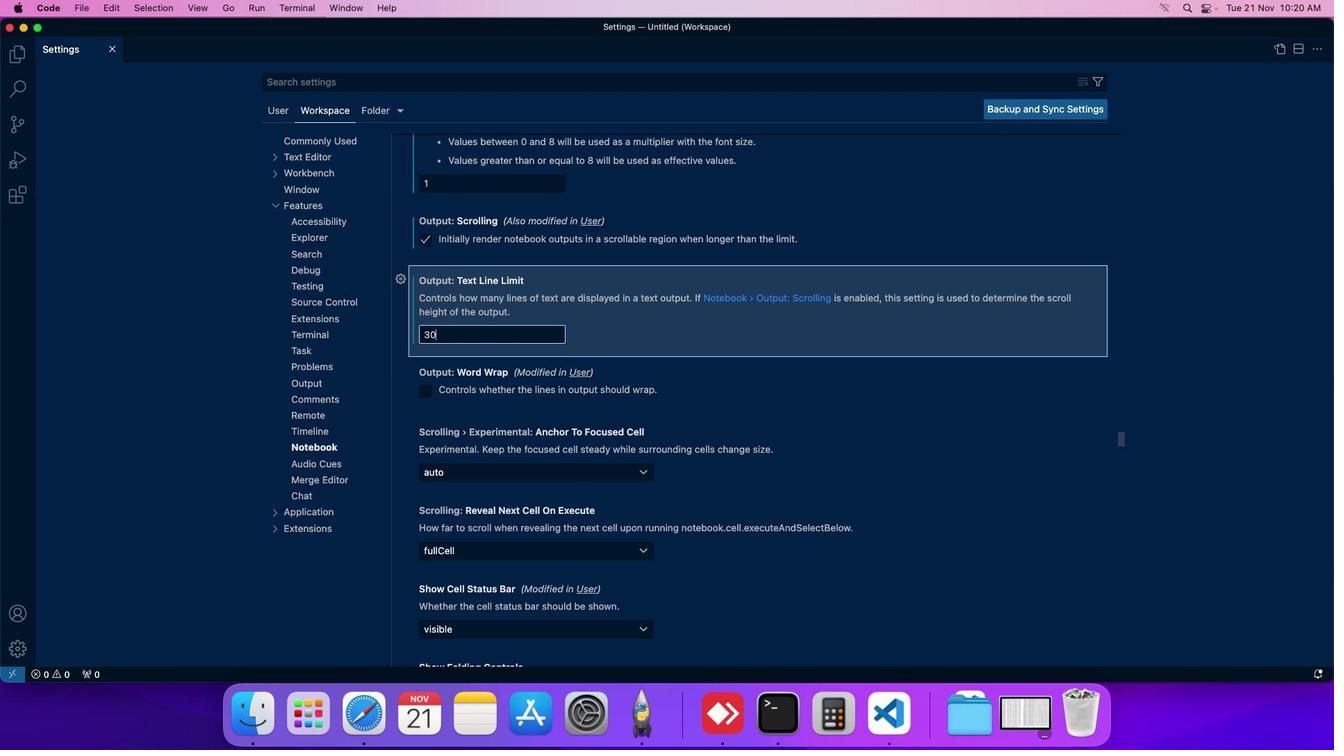 
